 Task: Add the task  Improve the appâ€™s compatibility with different screen sizes and resolutions to the section Cosmic Sprint in the project UltraTech and add a Due Date to the respective task as 2024/03/10.
Action: Mouse moved to (44, 363)
Screenshot: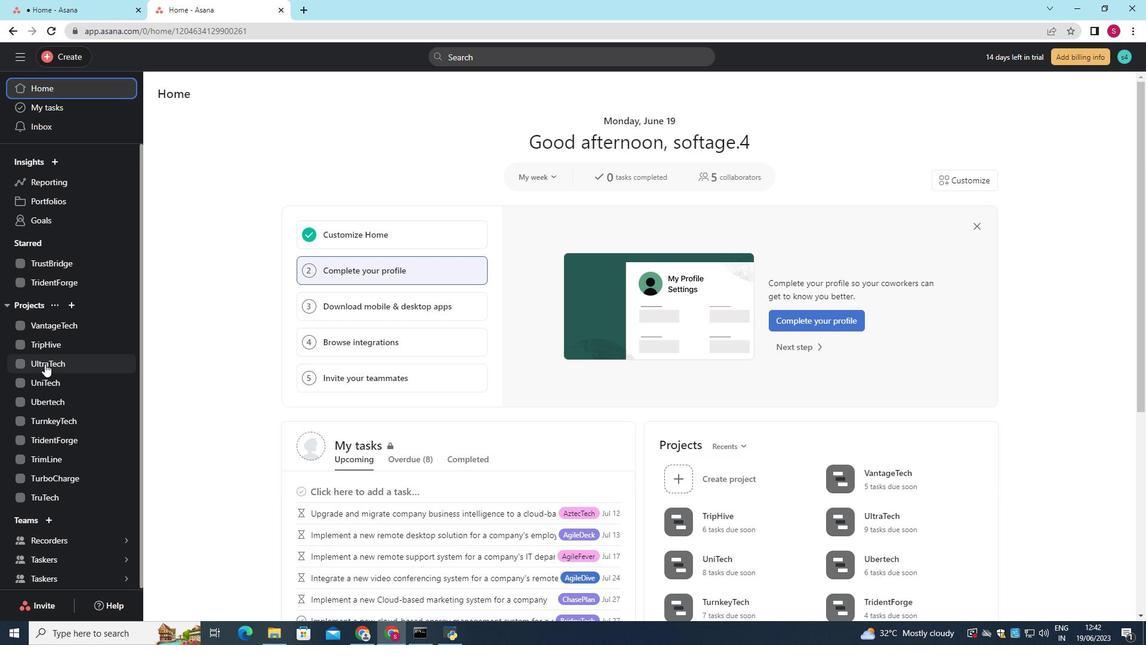 
Action: Mouse pressed left at (44, 363)
Screenshot: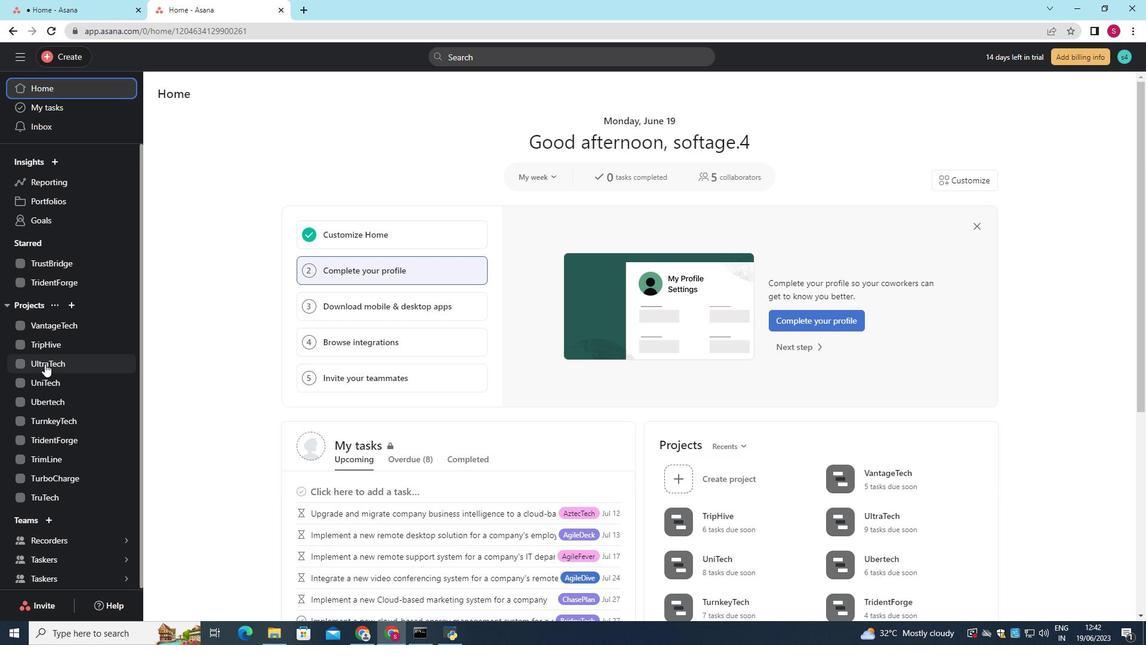 
Action: Mouse moved to (209, 118)
Screenshot: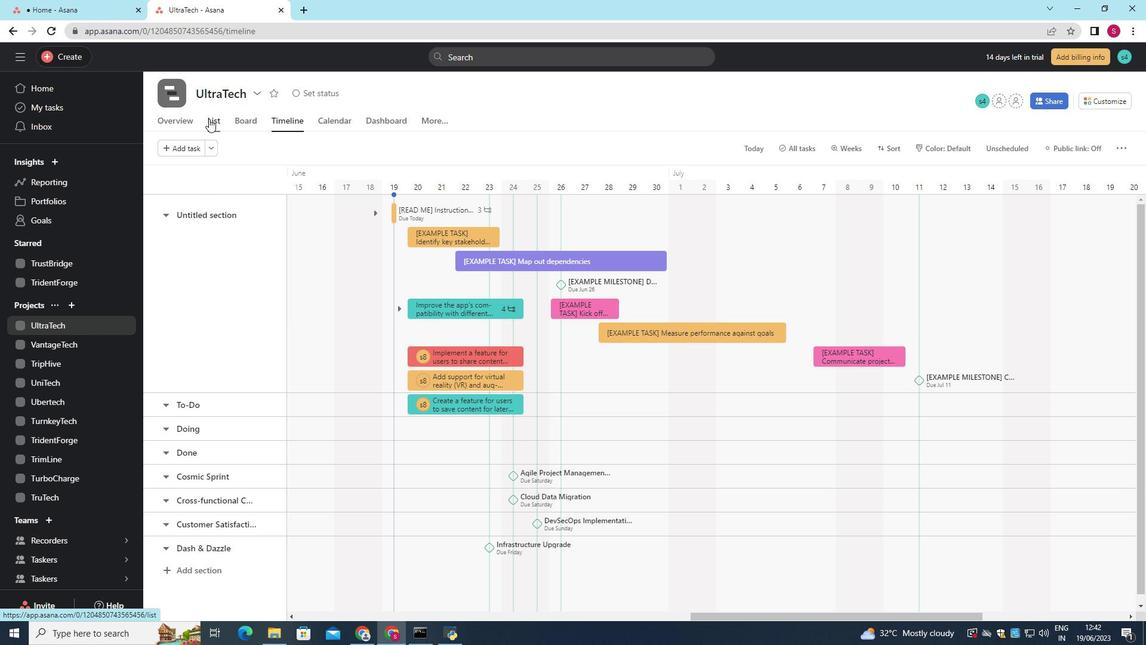 
Action: Mouse pressed left at (209, 118)
Screenshot: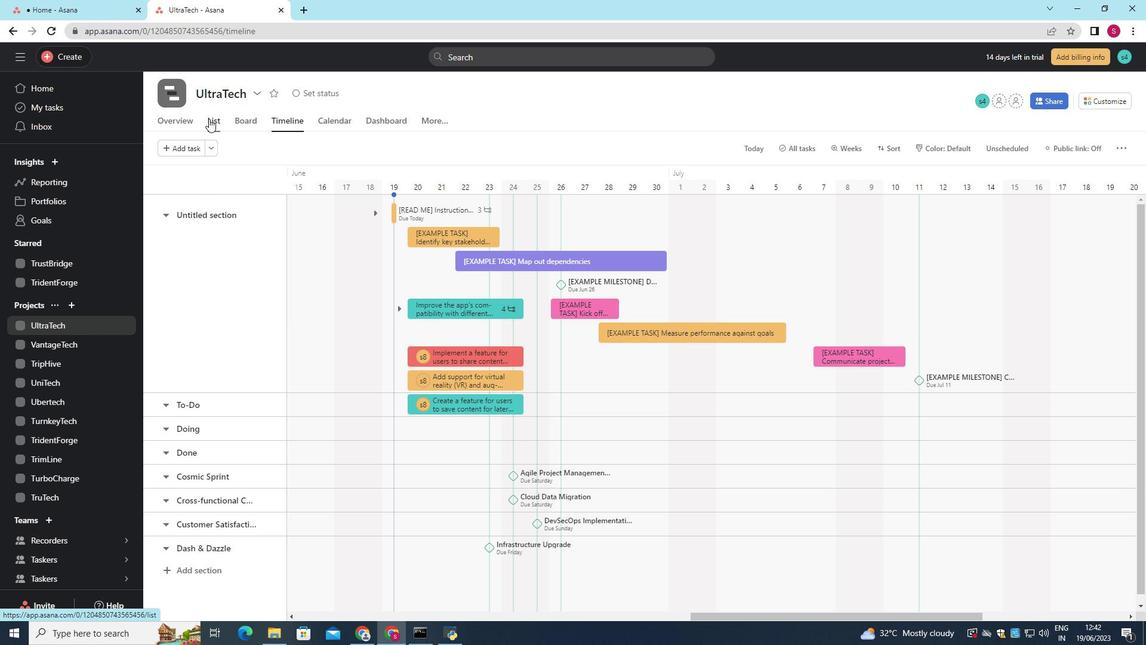 
Action: Mouse moved to (489, 270)
Screenshot: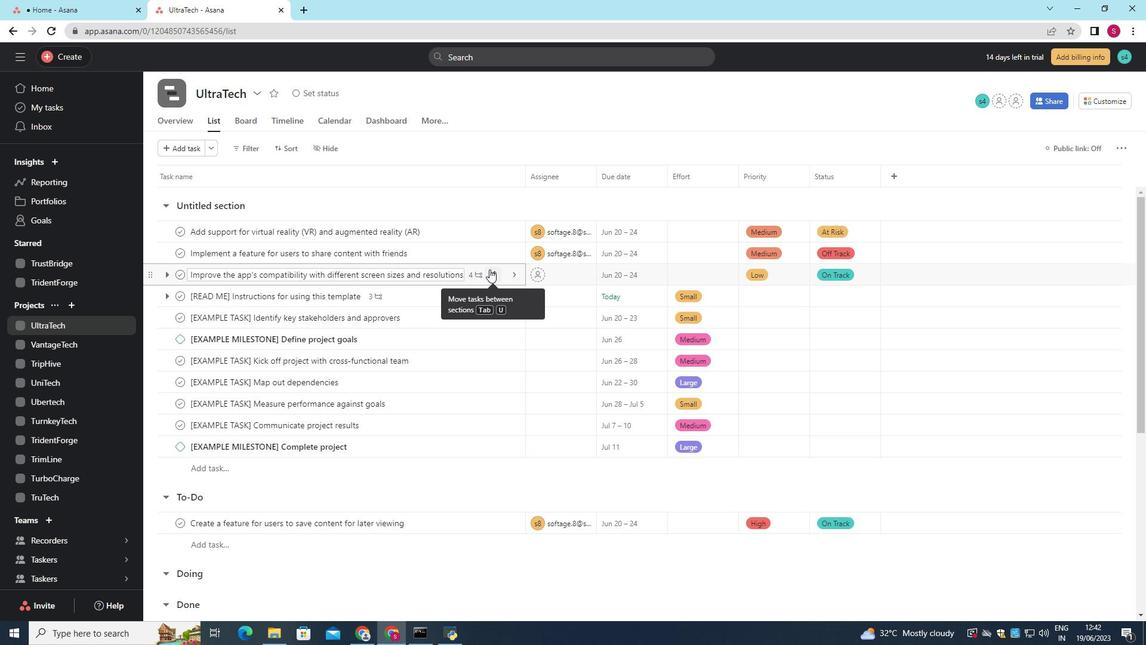 
Action: Mouse pressed left at (489, 270)
Screenshot: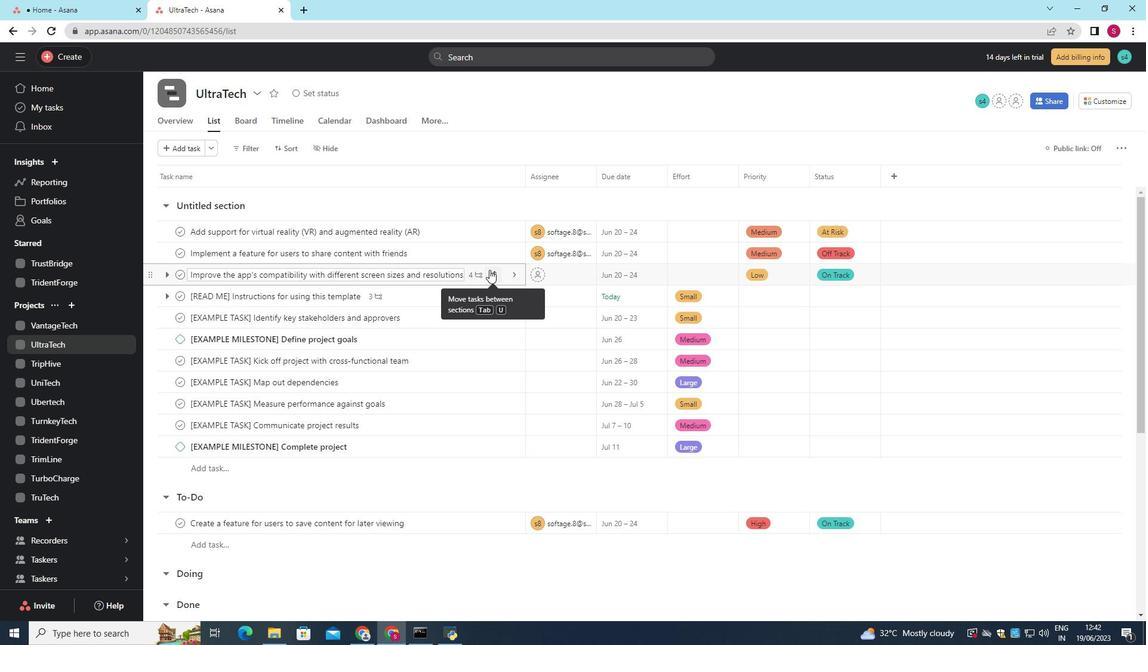 
Action: Mouse moved to (409, 400)
Screenshot: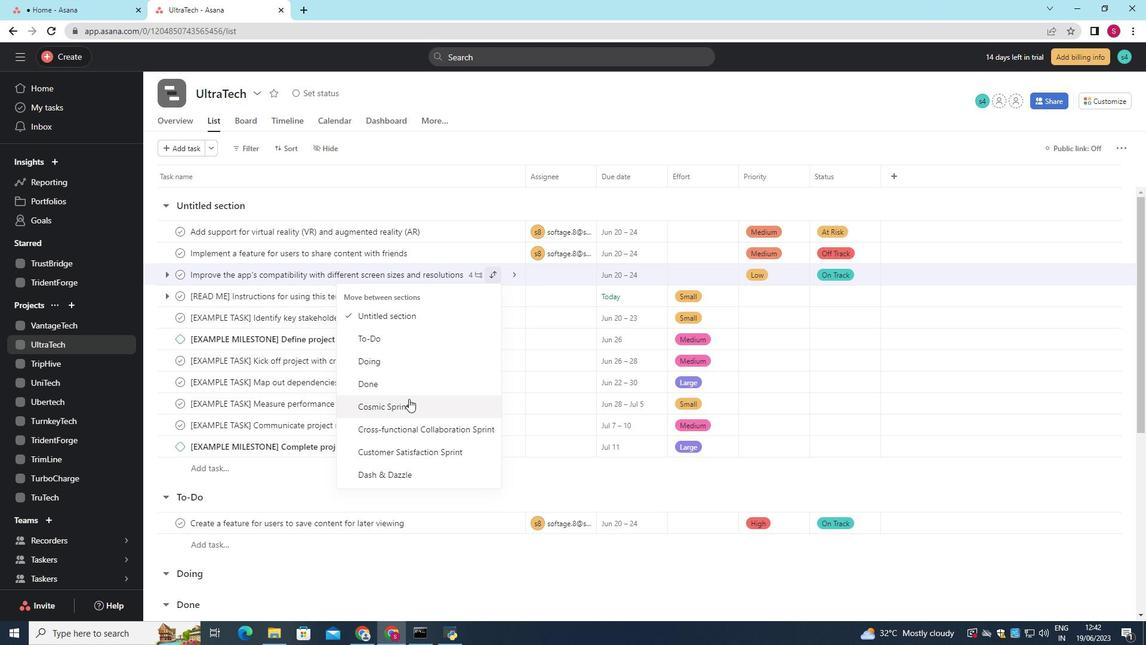 
Action: Mouse pressed left at (409, 400)
Screenshot: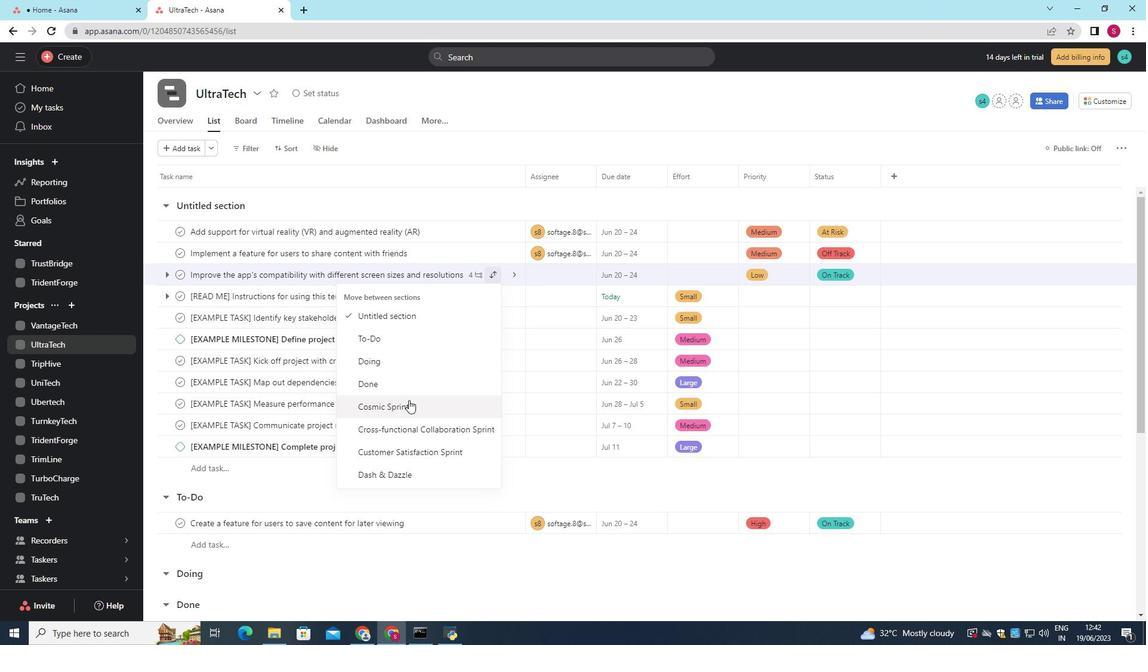 
Action: Mouse moved to (379, 339)
Screenshot: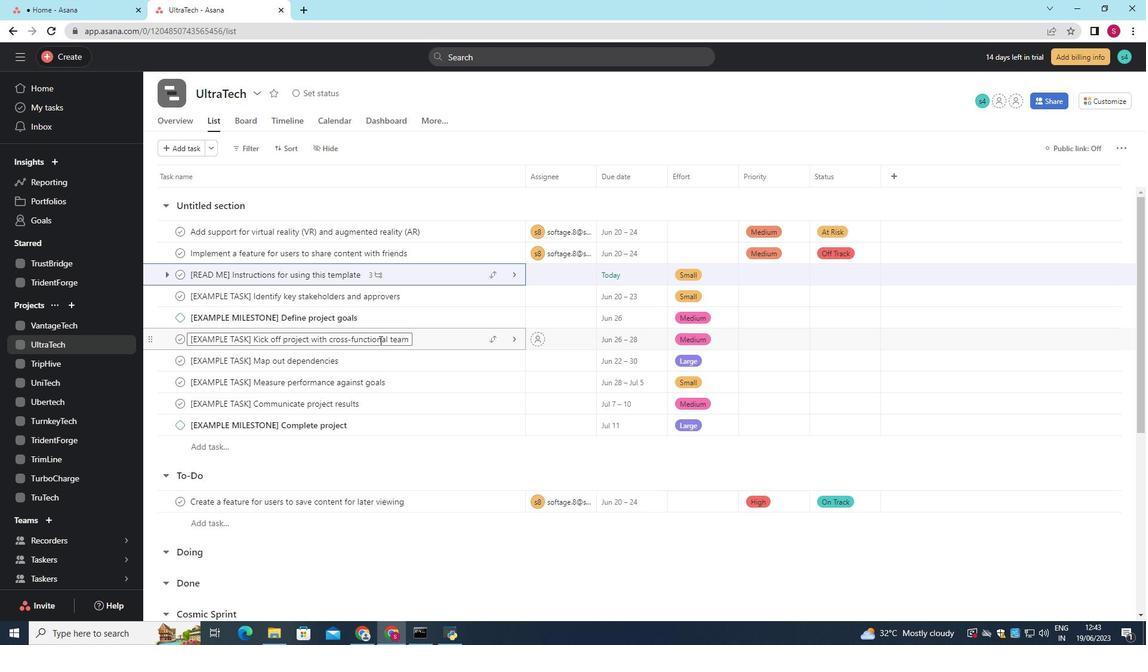 
Action: Mouse scrolled (379, 339) with delta (0, 0)
Screenshot: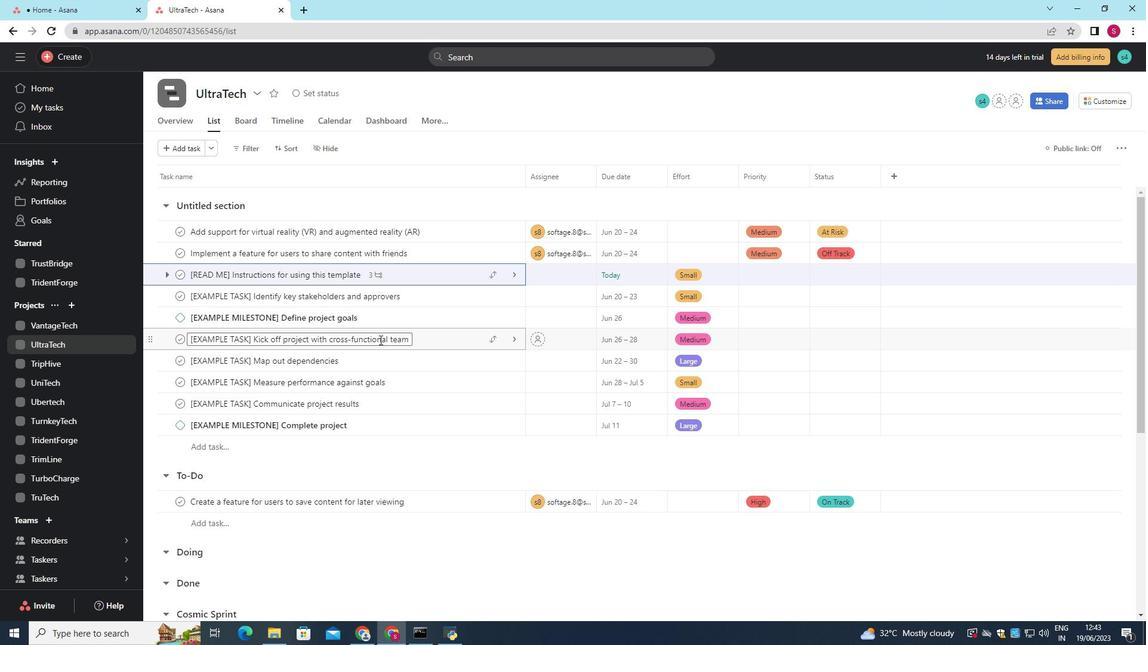 
Action: Mouse scrolled (379, 339) with delta (0, 0)
Screenshot: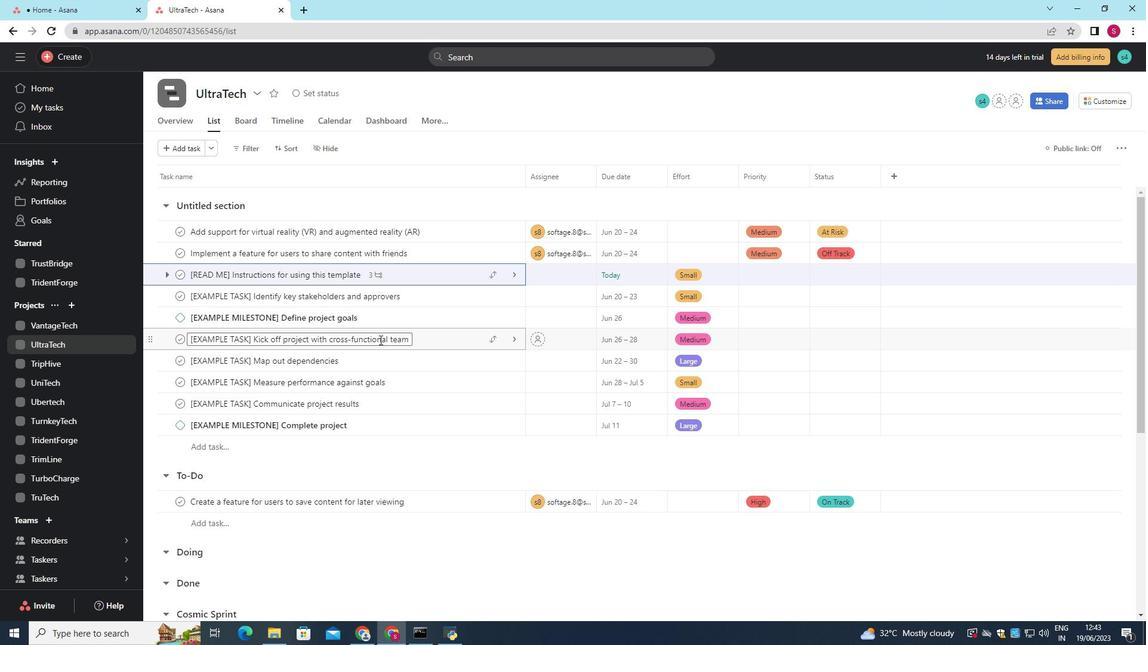
Action: Mouse moved to (380, 338)
Screenshot: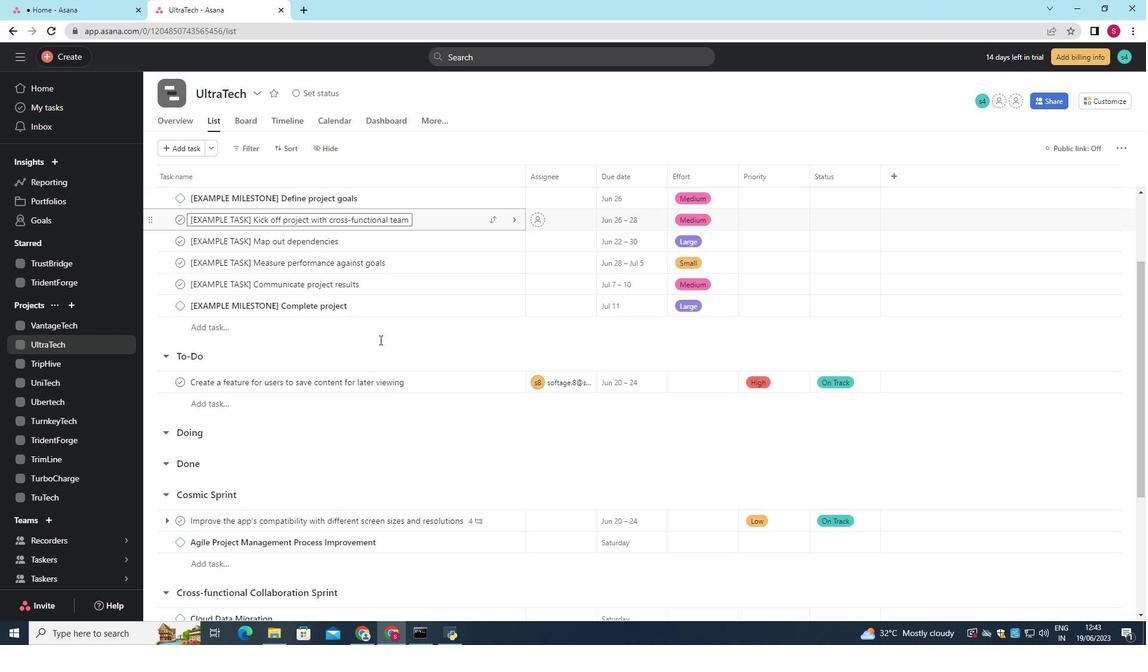 
Action: Mouse scrolled (380, 338) with delta (0, 0)
Screenshot: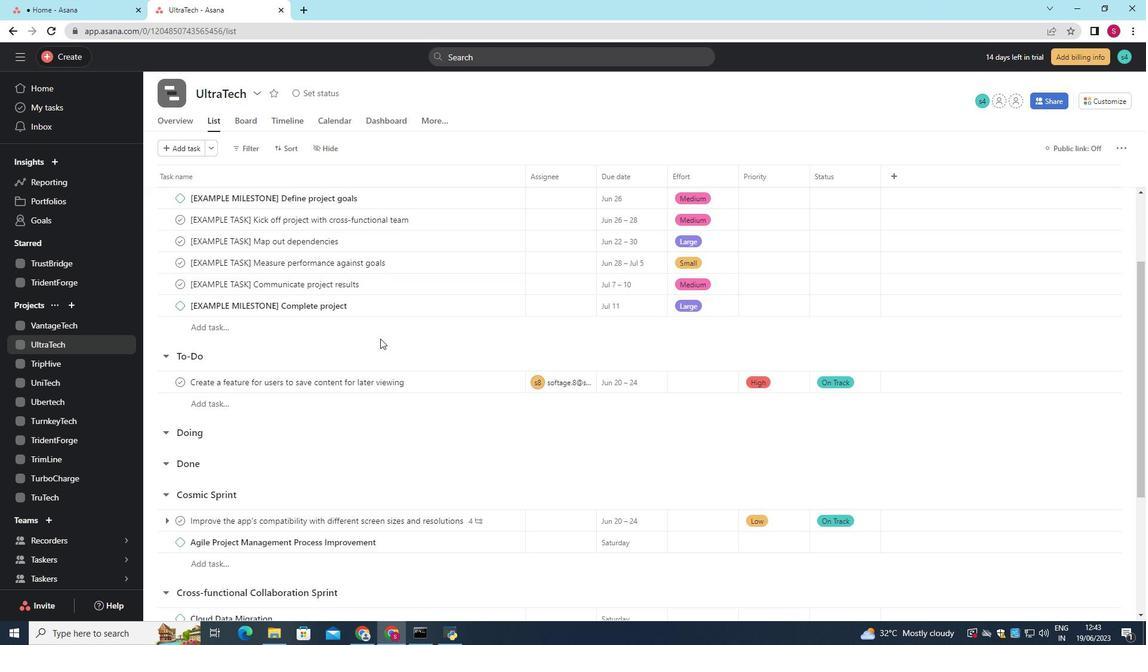 
Action: Mouse scrolled (380, 338) with delta (0, 0)
Screenshot: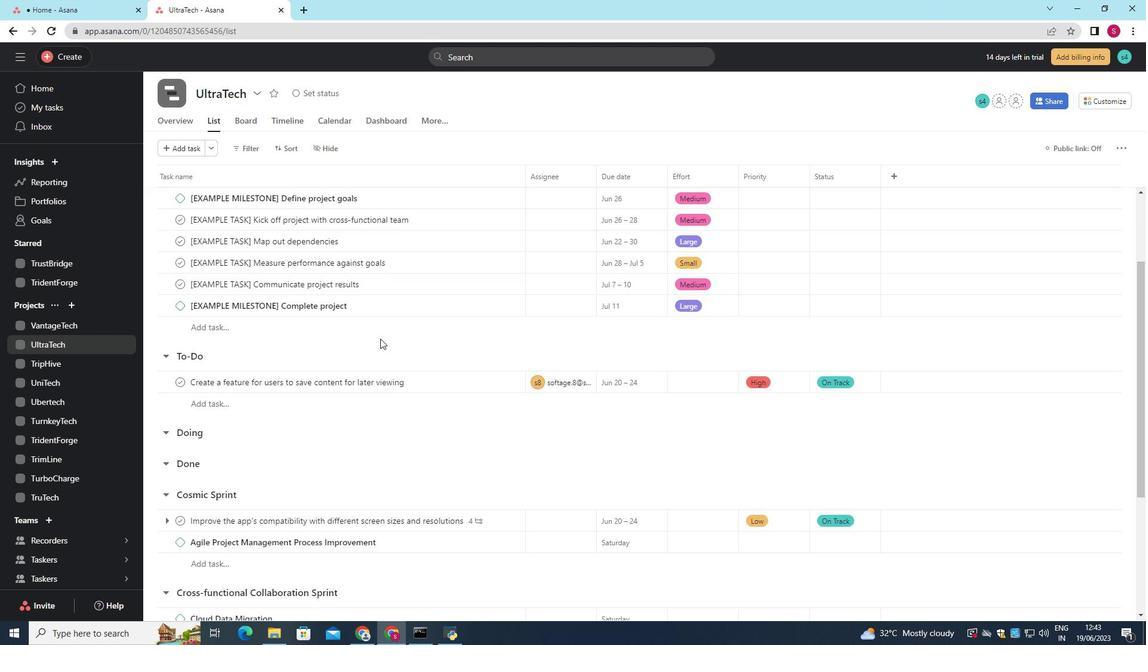 
Action: Mouse moved to (633, 400)
Screenshot: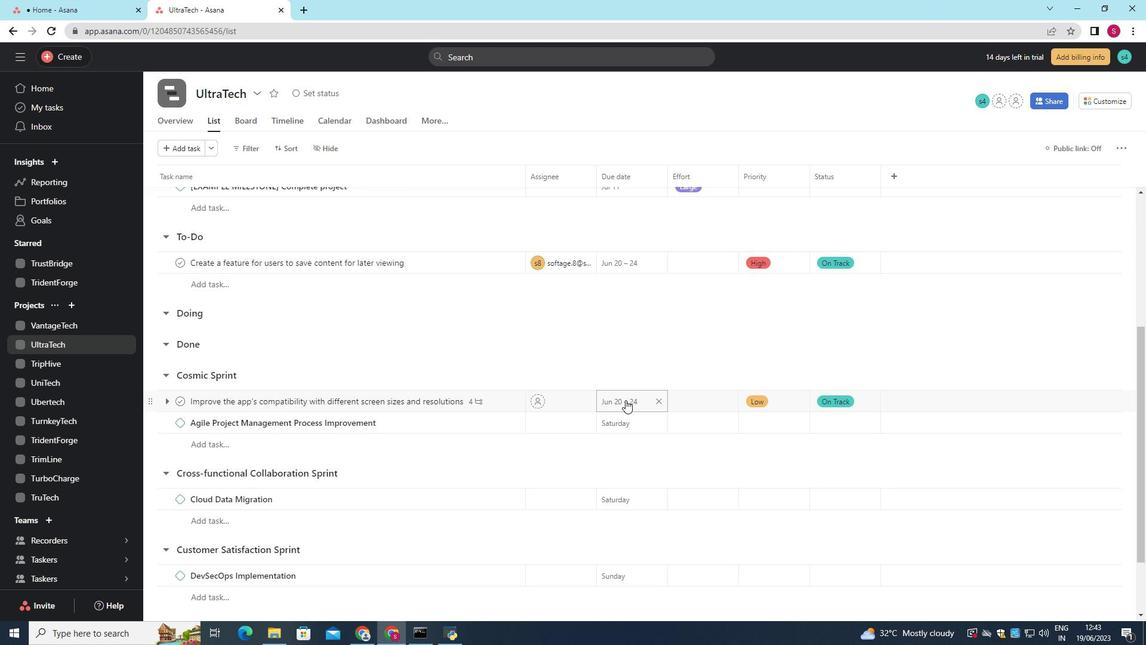 
Action: Mouse pressed left at (633, 400)
Screenshot: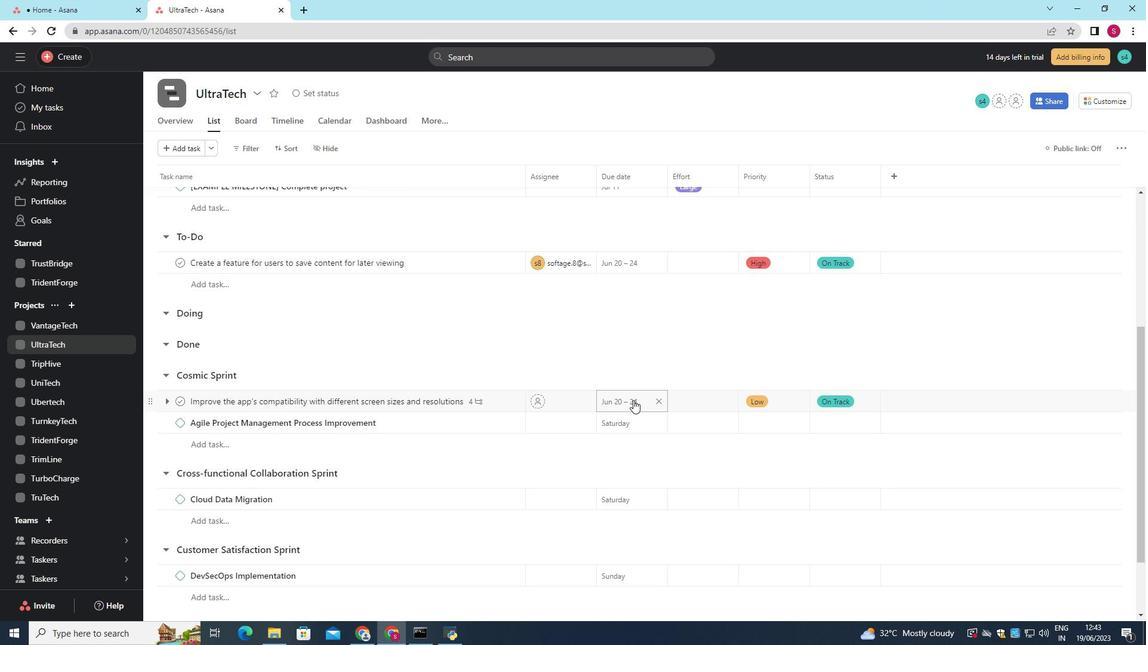 
Action: Mouse moved to (738, 189)
Screenshot: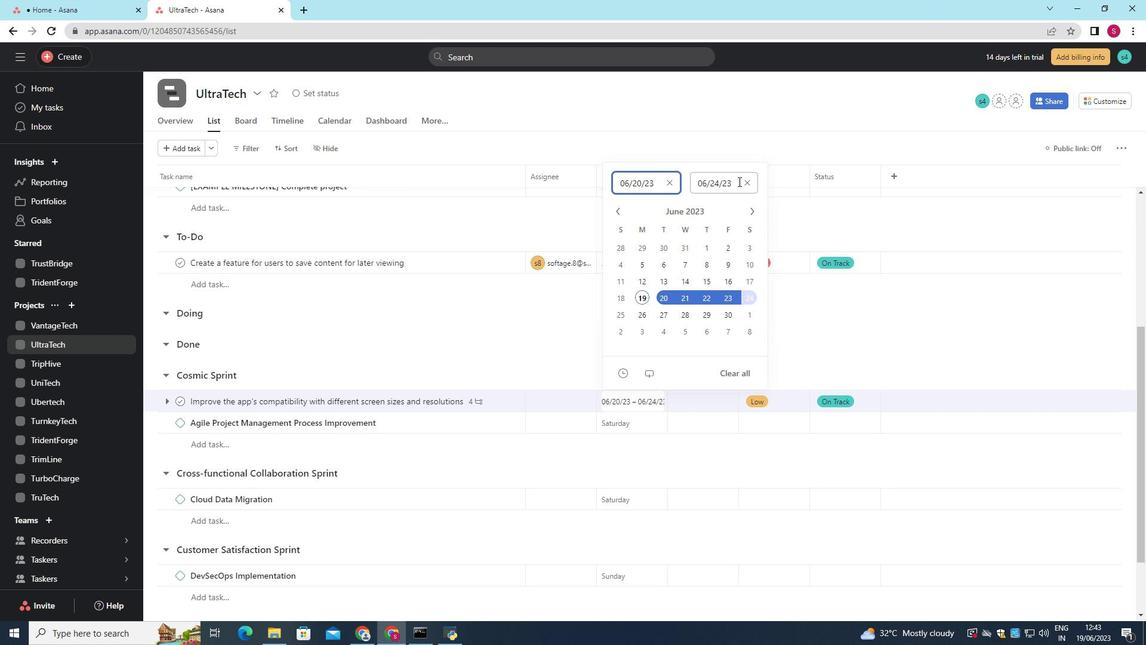 
Action: Mouse pressed left at (738, 189)
Screenshot: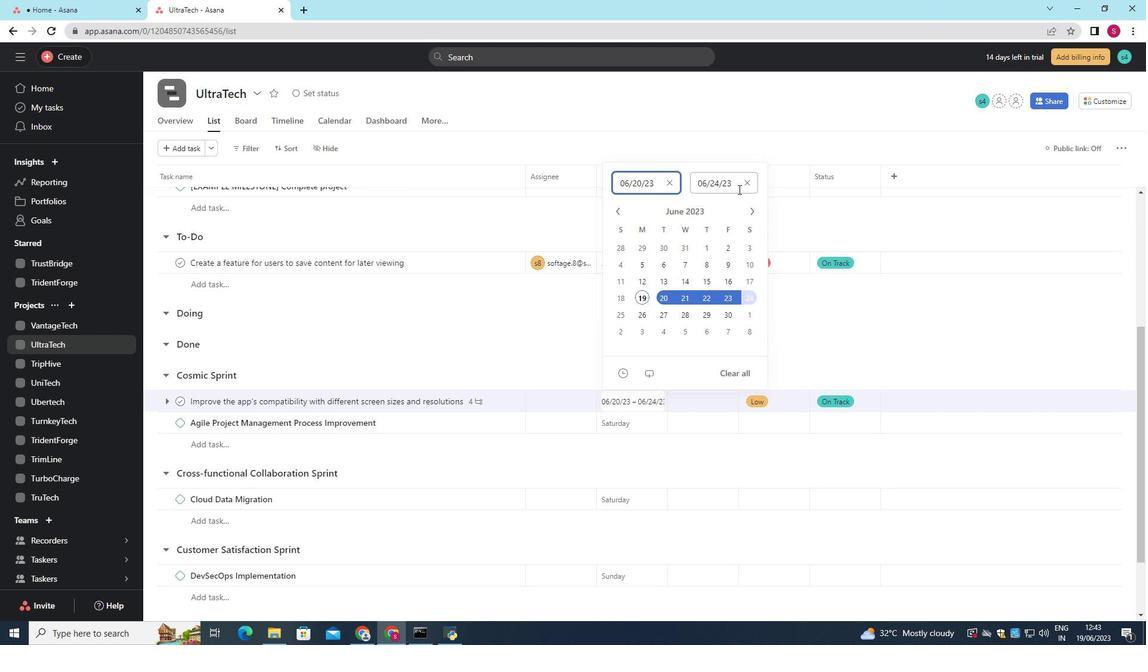 
Action: Mouse moved to (645, 255)
Screenshot: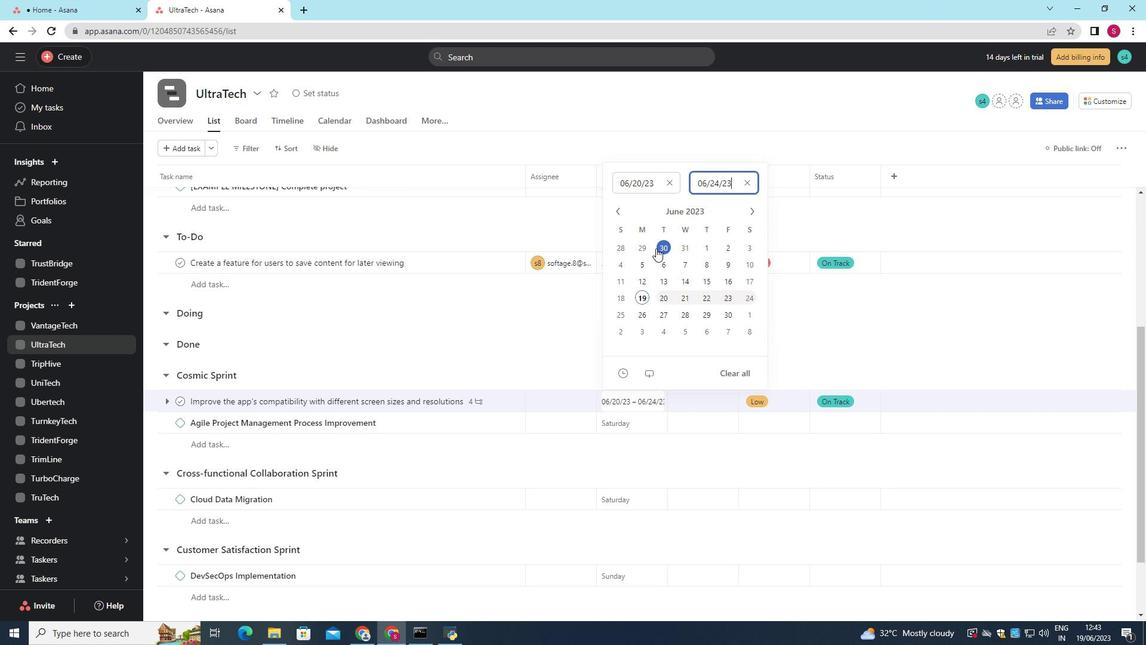 
Action: Key pressed <Key.backspace><Key.backspace><Key.backspace><Key.backspace><Key.backspace><Key.backspace><Key.backspace><Key.backspace><Key.backspace><Key.backspace><Key.backspace><Key.backspace><Key.backspace><Key.backspace><Key.backspace><Key.backspace><Key.backspace><Key.backspace>2024/03/10
Screenshot: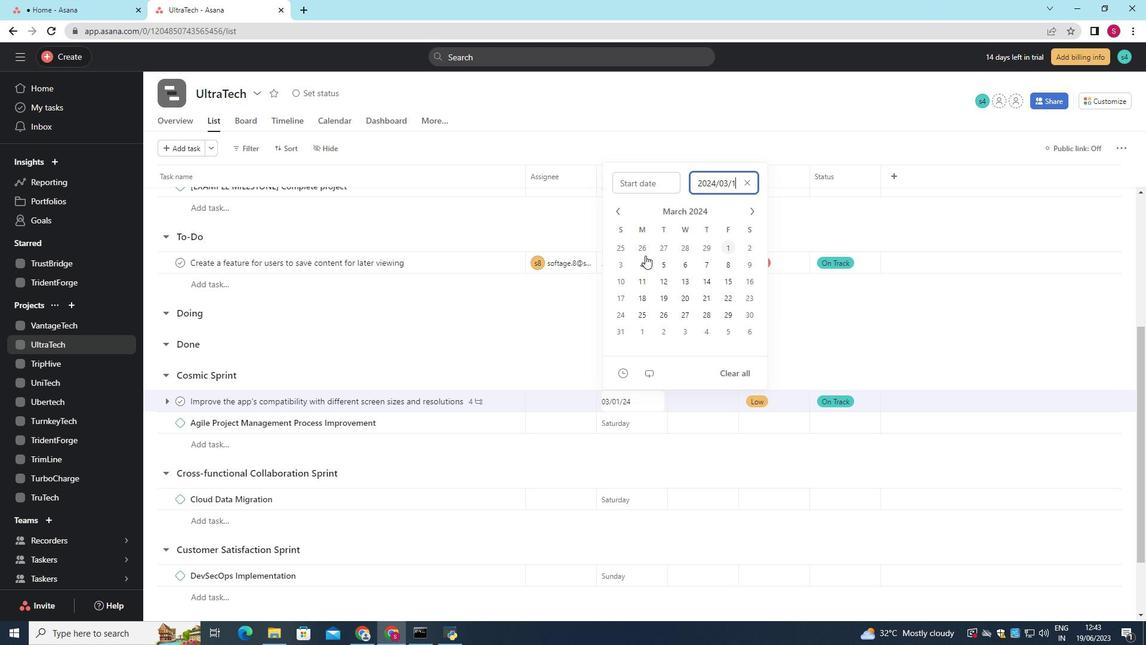 
Action: Mouse moved to (639, 256)
Screenshot: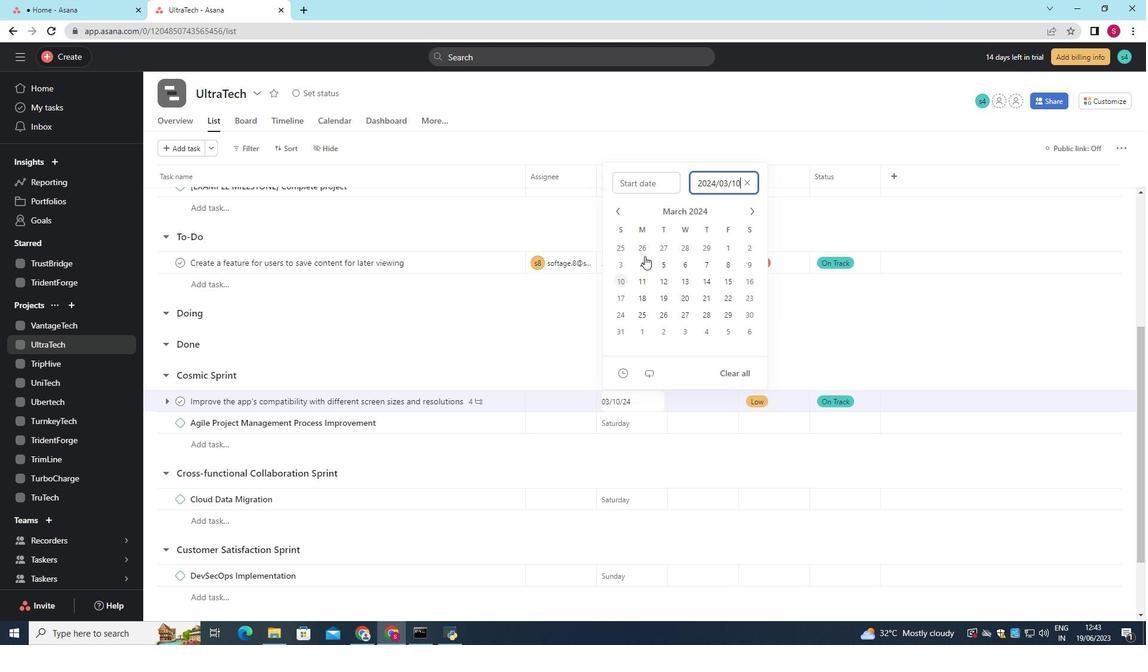 
Action: Key pressed <Key.enter>
Screenshot: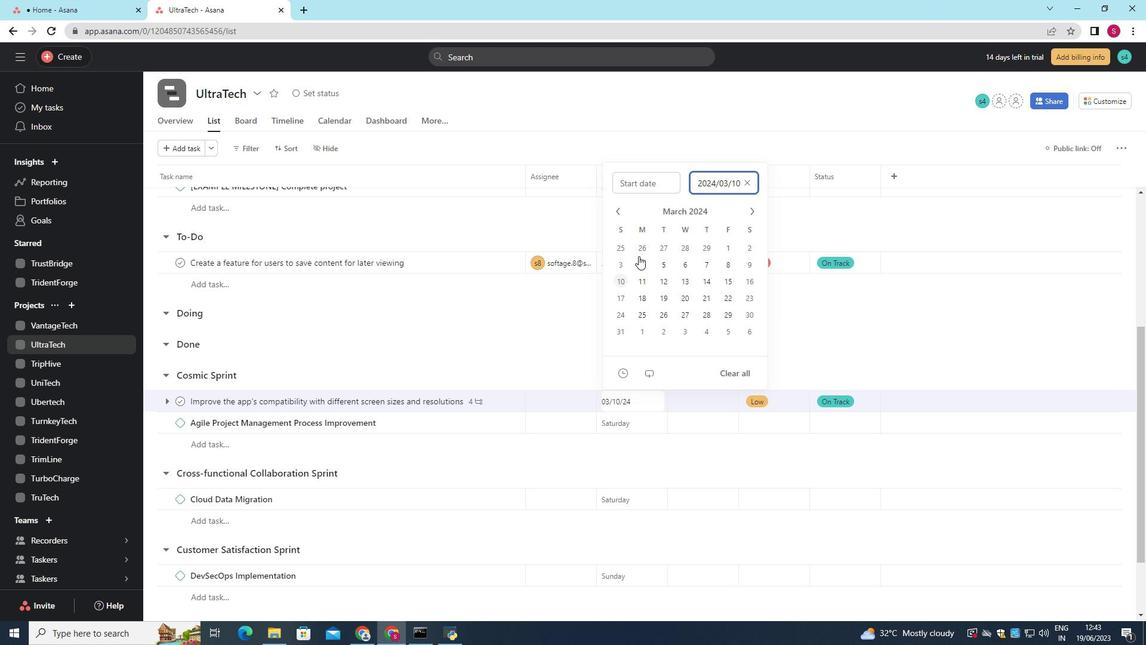 
Action: Mouse moved to (636, 256)
Screenshot: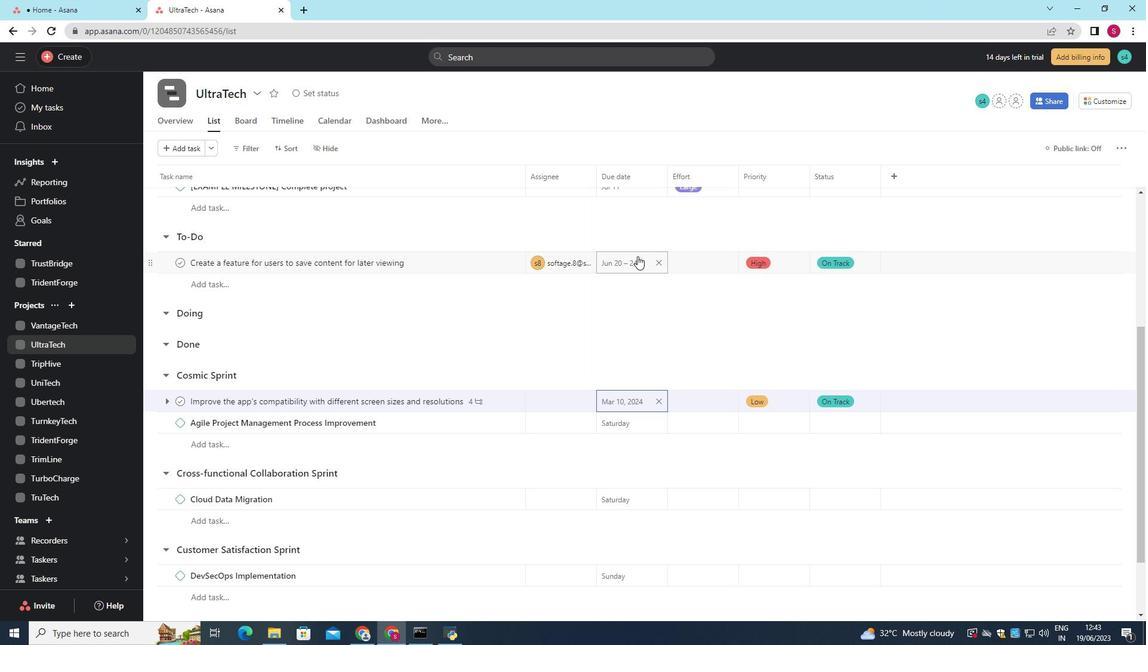 
